 Task: Add Sprouts 93% Lean Ground Beef to the cart.
Action: Mouse moved to (11, 74)
Screenshot: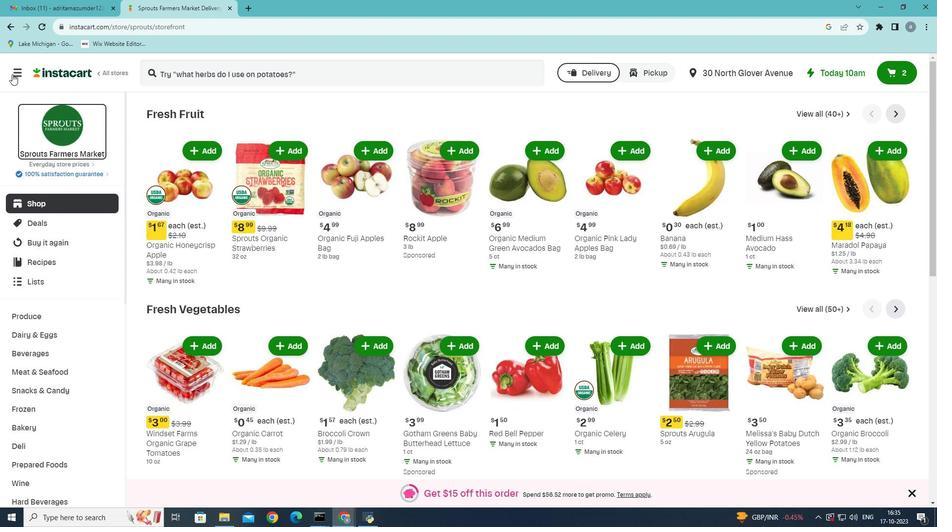 
Action: Mouse pressed left at (11, 74)
Screenshot: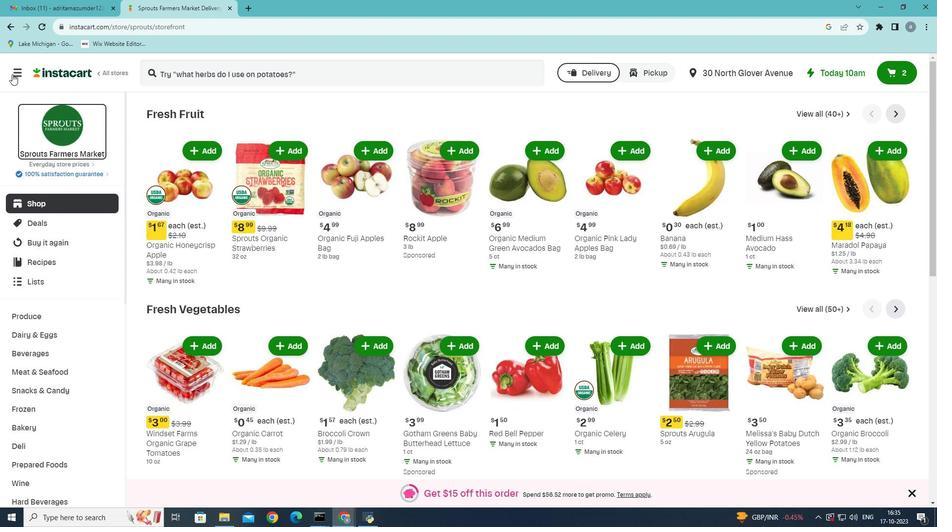 
Action: Mouse moved to (49, 288)
Screenshot: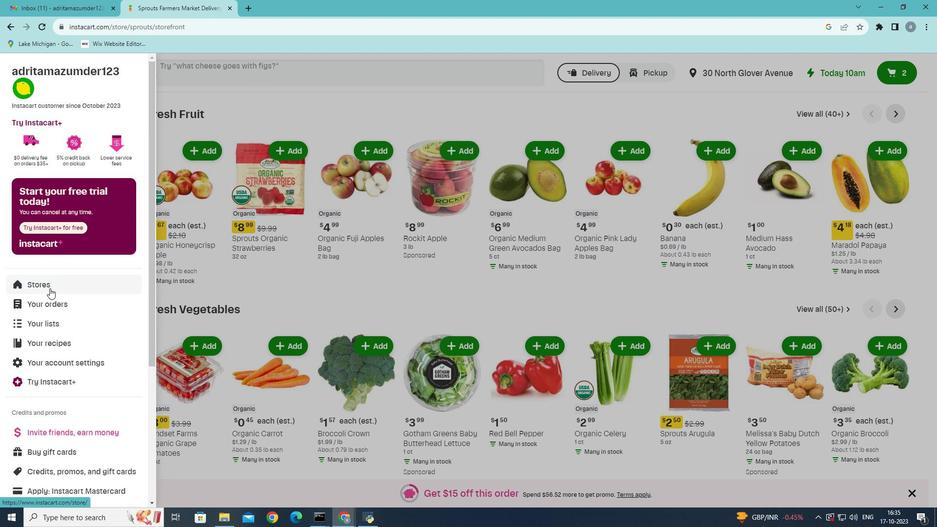 
Action: Mouse pressed left at (49, 288)
Screenshot: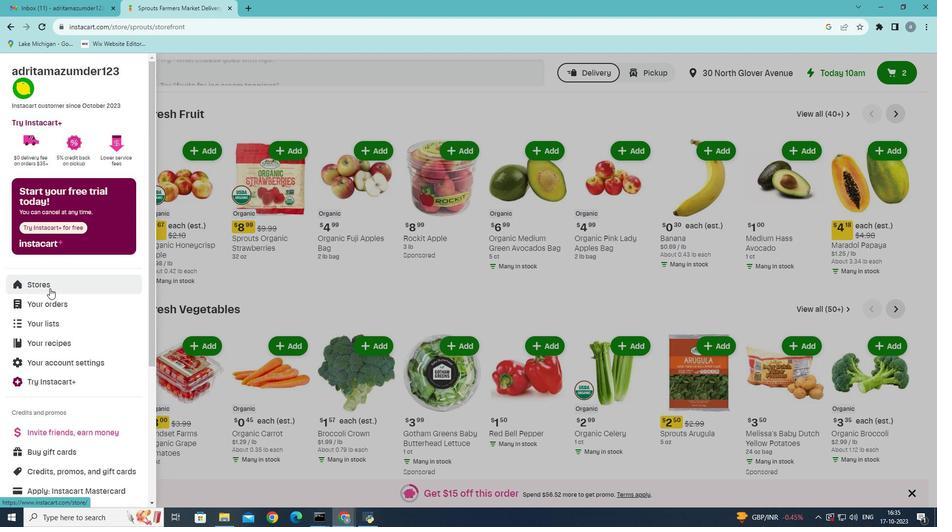 
Action: Mouse moved to (225, 110)
Screenshot: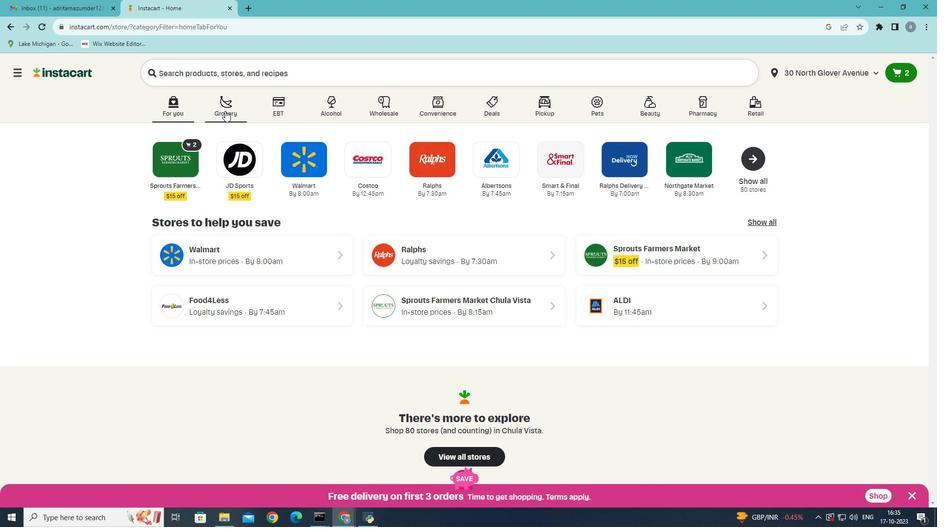 
Action: Mouse pressed left at (225, 110)
Screenshot: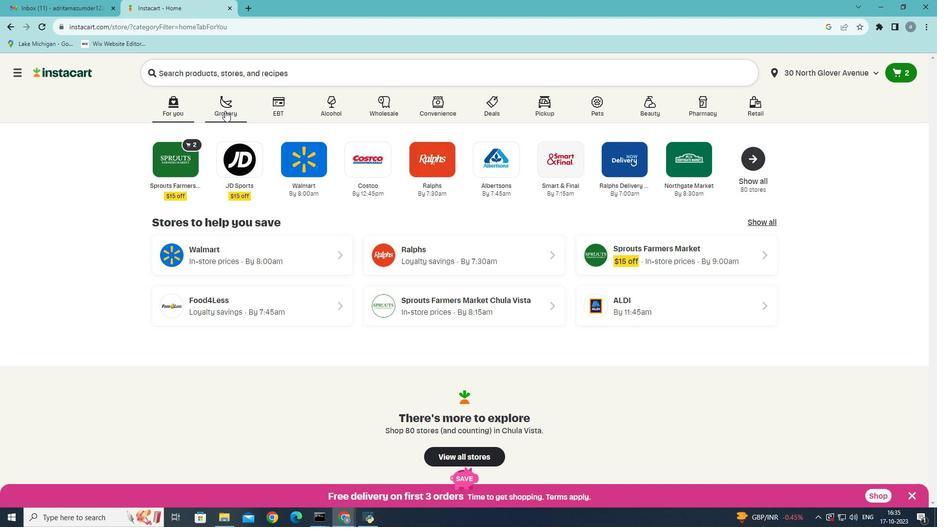 
Action: Mouse moved to (255, 180)
Screenshot: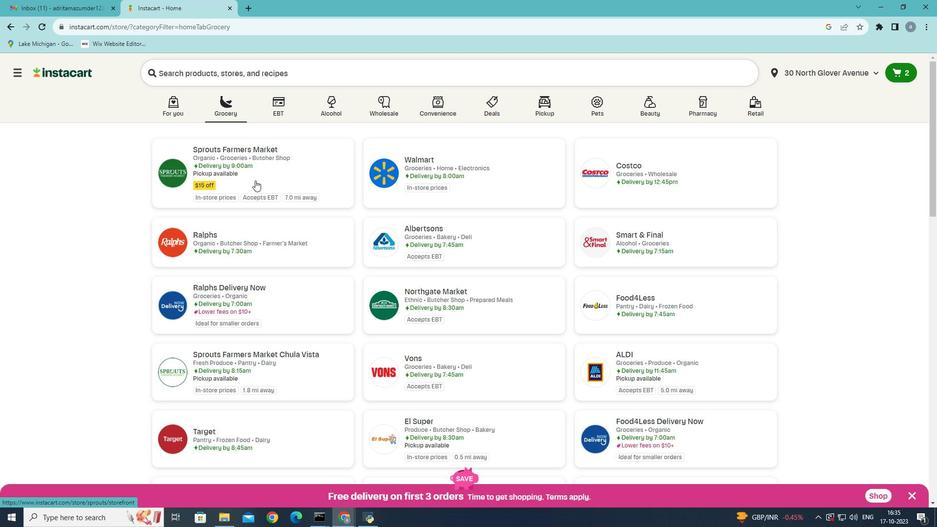 
Action: Mouse pressed left at (255, 180)
Screenshot: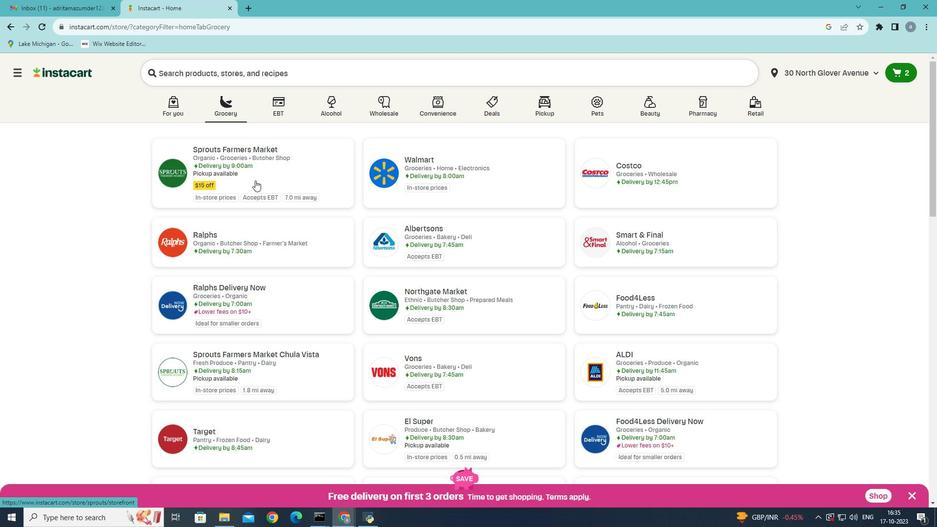 
Action: Mouse moved to (39, 368)
Screenshot: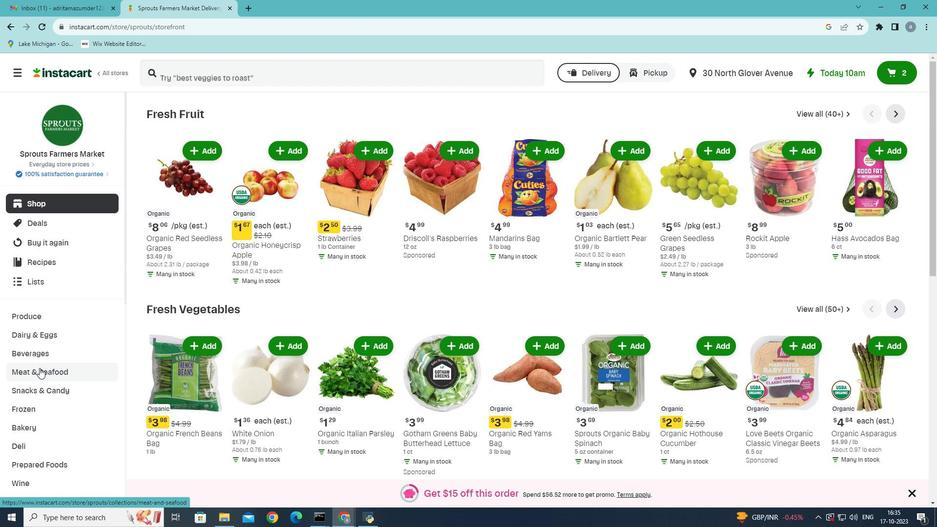 
Action: Mouse pressed left at (39, 368)
Screenshot: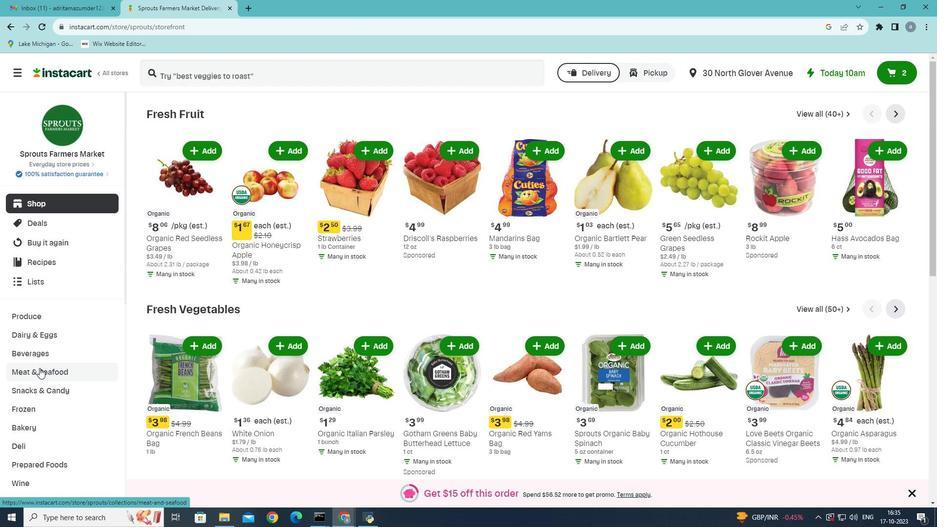 
Action: Mouse moved to (282, 138)
Screenshot: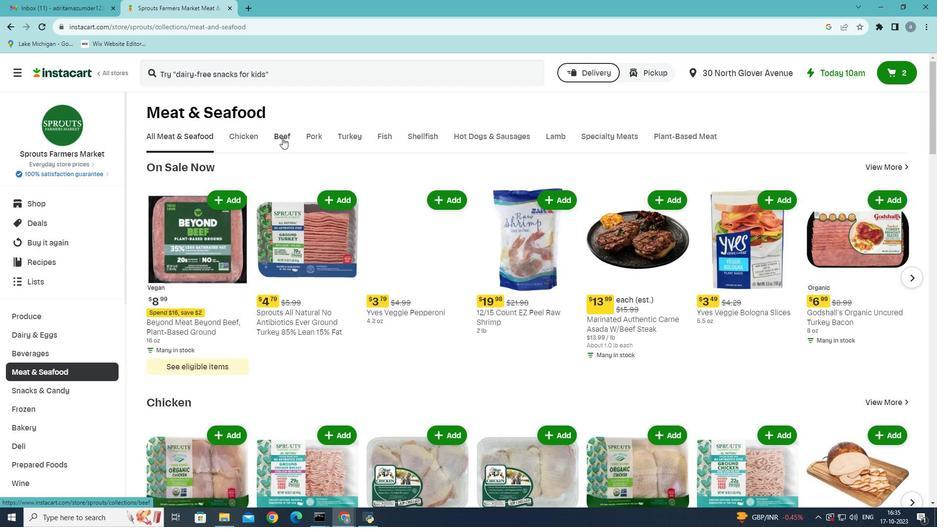 
Action: Mouse pressed left at (282, 138)
Screenshot: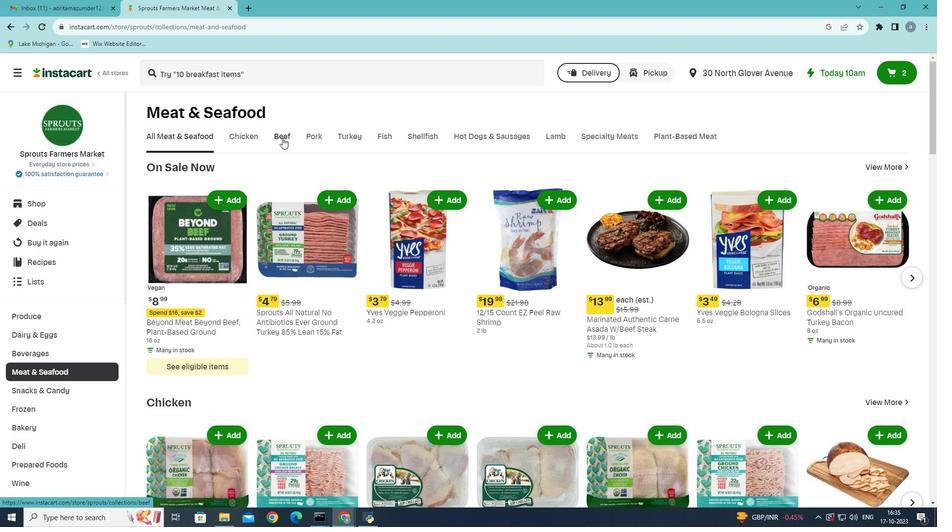 
Action: Mouse moved to (240, 181)
Screenshot: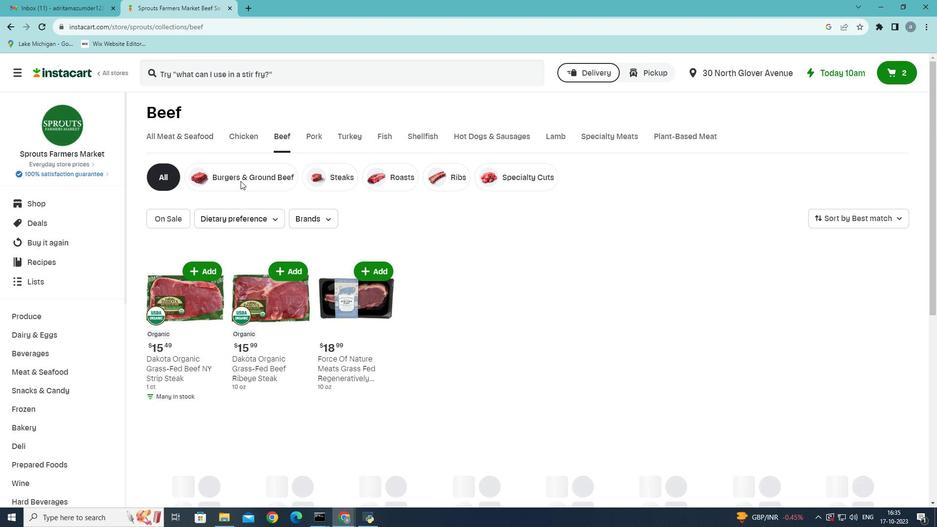 
Action: Mouse pressed left at (240, 181)
Screenshot: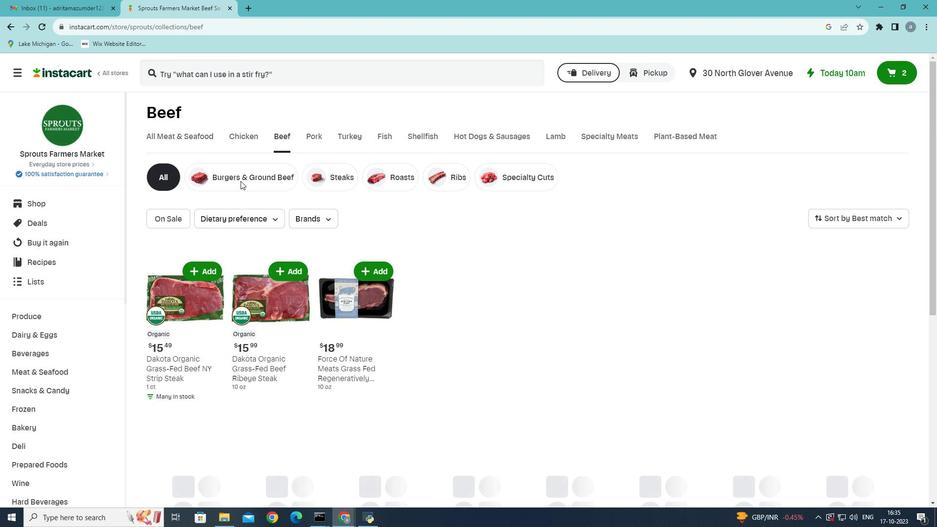 
Action: Mouse moved to (833, 339)
Screenshot: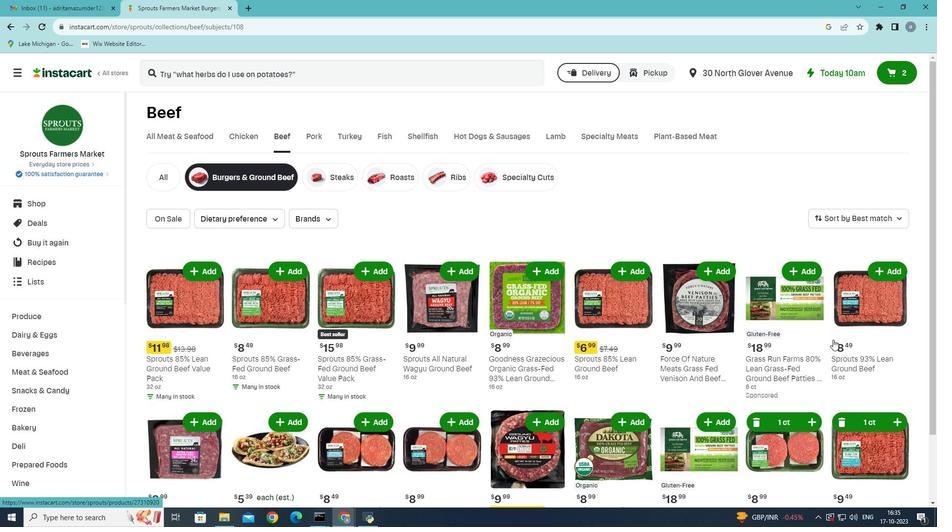 
Action: Mouse scrolled (833, 339) with delta (0, 0)
Screenshot: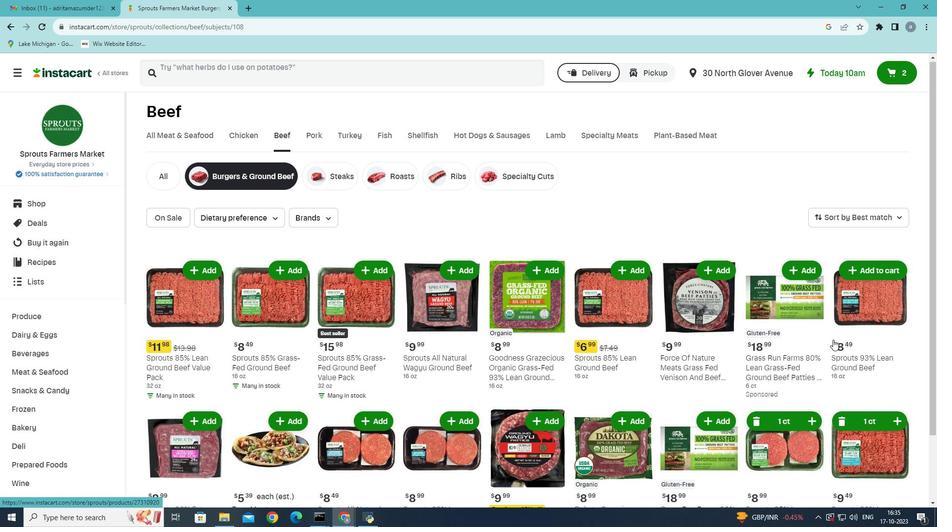 
Action: Mouse moved to (876, 222)
Screenshot: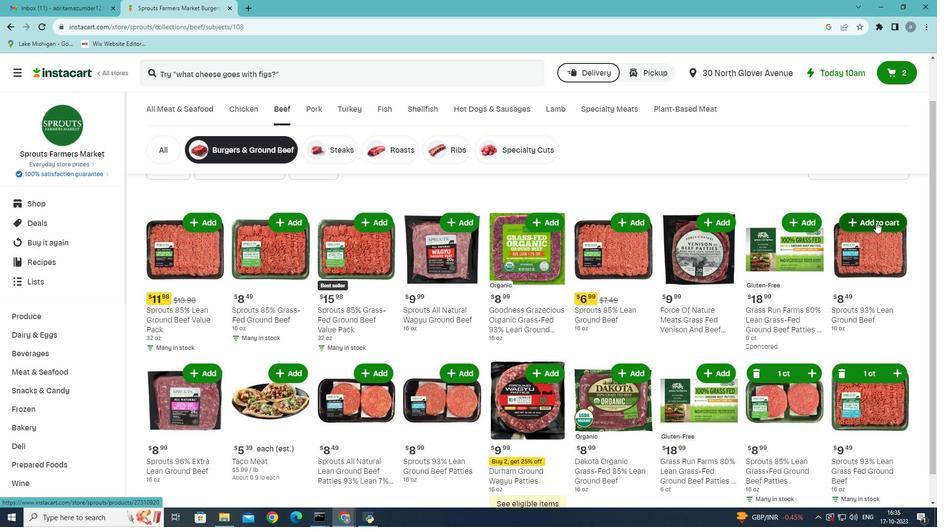 
Action: Mouse pressed left at (876, 222)
Screenshot: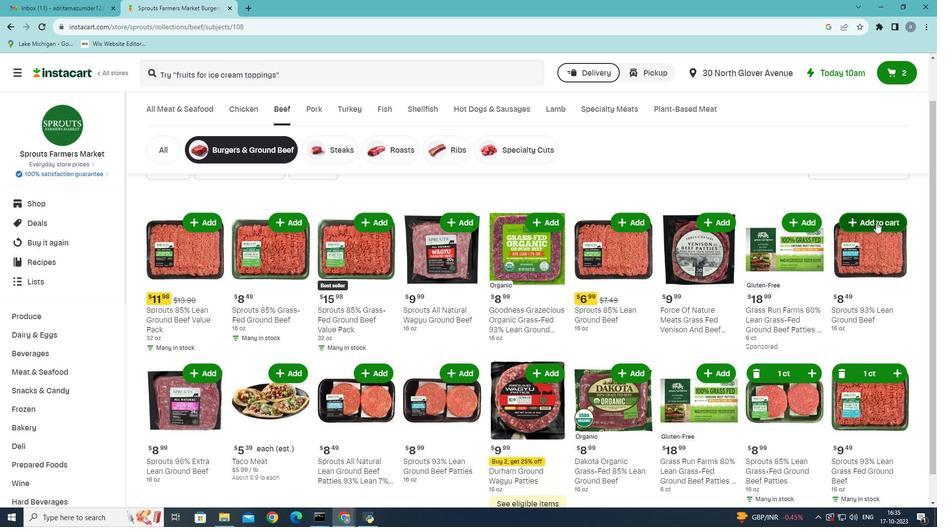 
Action: Mouse moved to (873, 227)
Screenshot: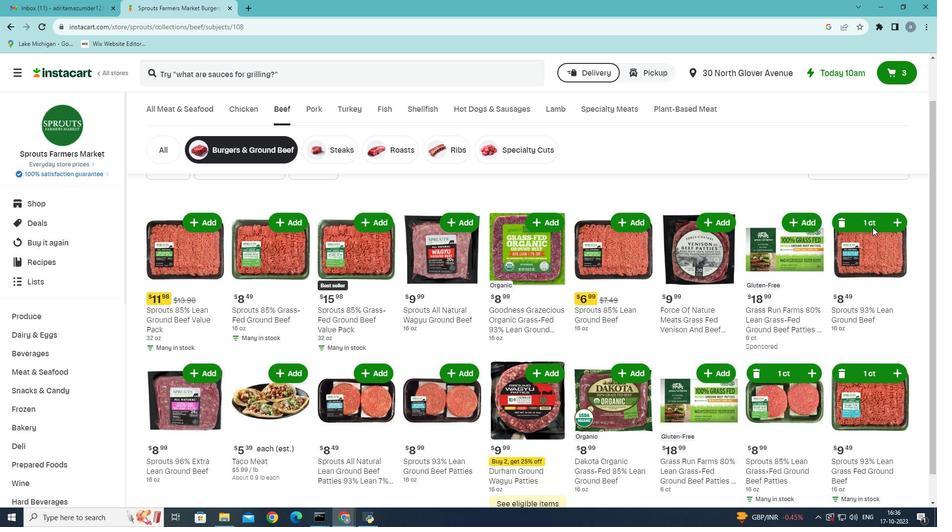 
